 Task: Set the theme color for the current profile to "Orange".
Action: Mouse moved to (973, 29)
Screenshot: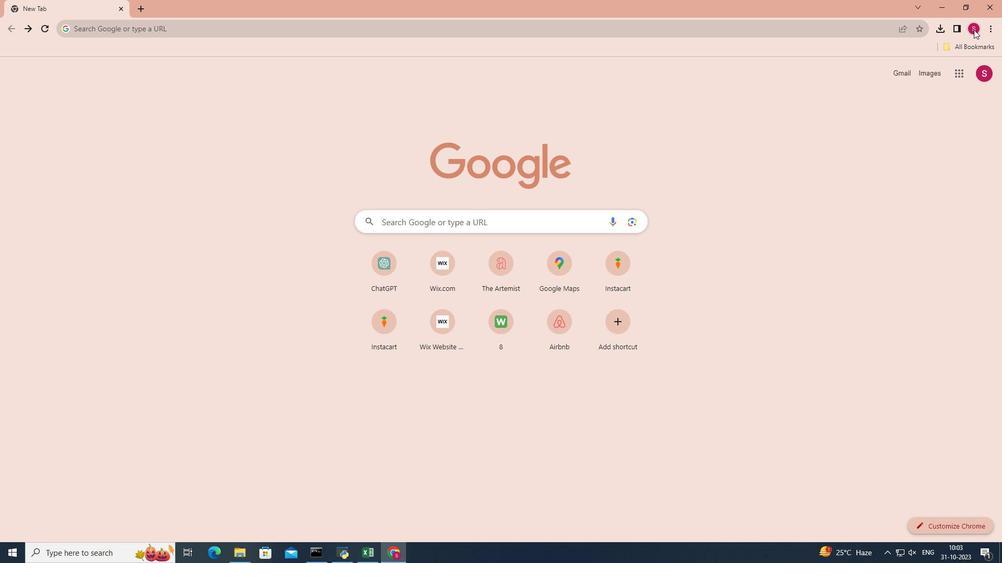
Action: Mouse pressed left at (973, 29)
Screenshot: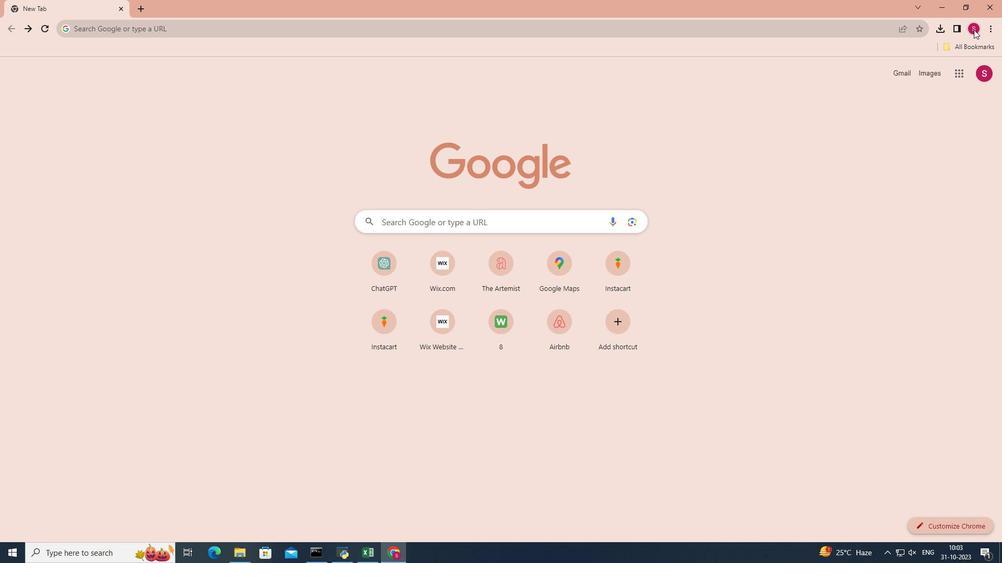 
Action: Mouse moved to (964, 69)
Screenshot: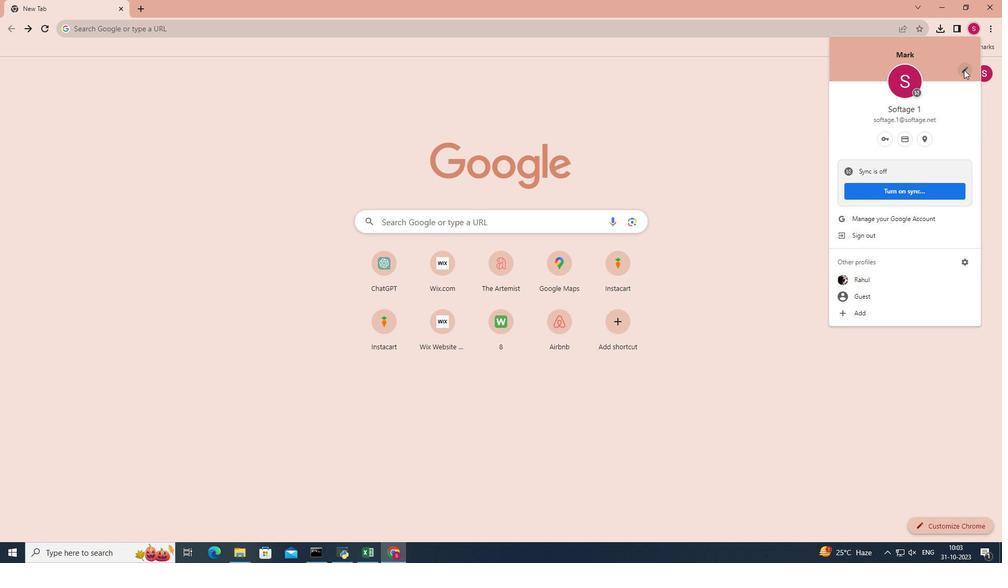 
Action: Mouse pressed left at (964, 69)
Screenshot: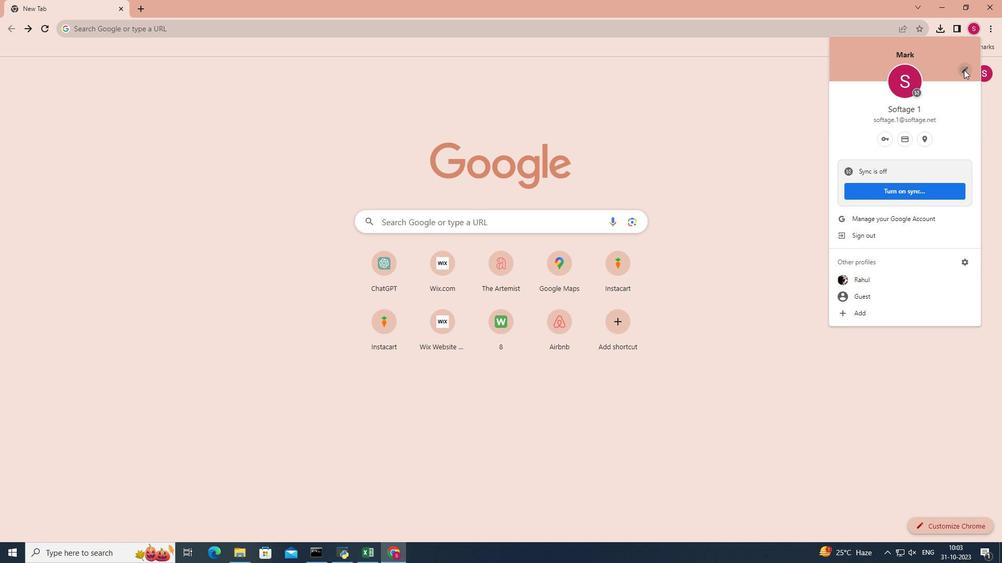 
Action: Mouse pressed left at (964, 69)
Screenshot: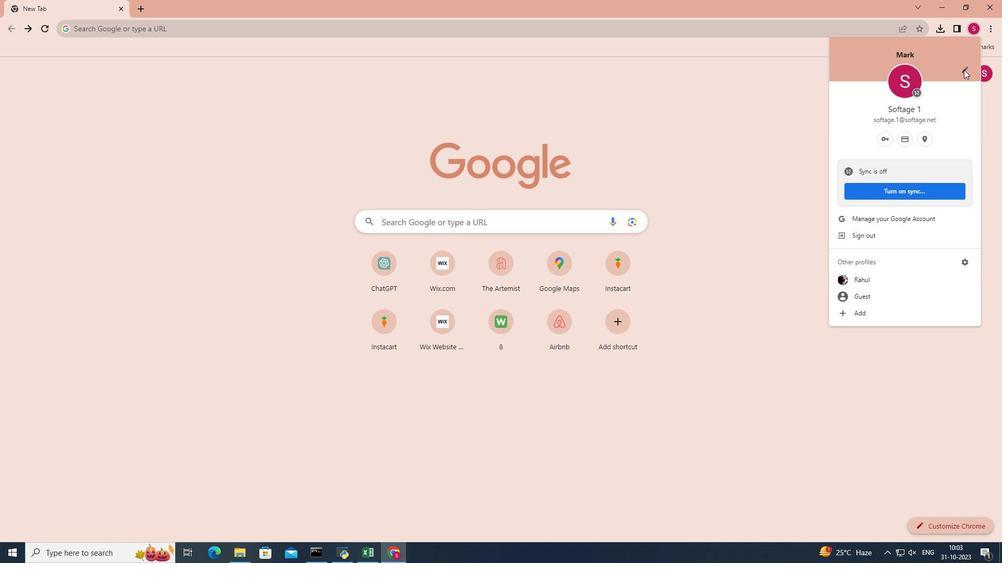 
Action: Mouse moved to (417, 306)
Screenshot: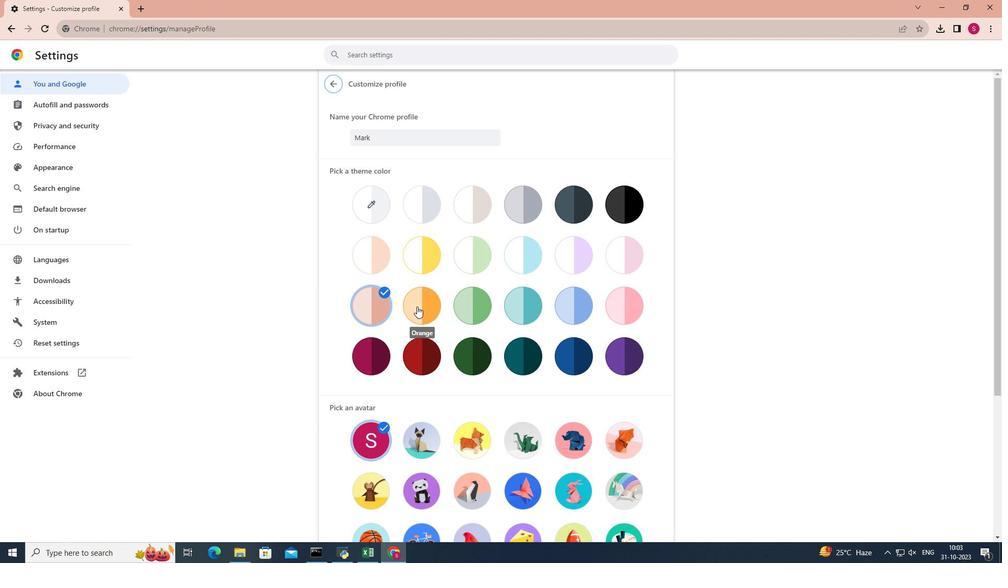
Action: Mouse pressed left at (417, 306)
Screenshot: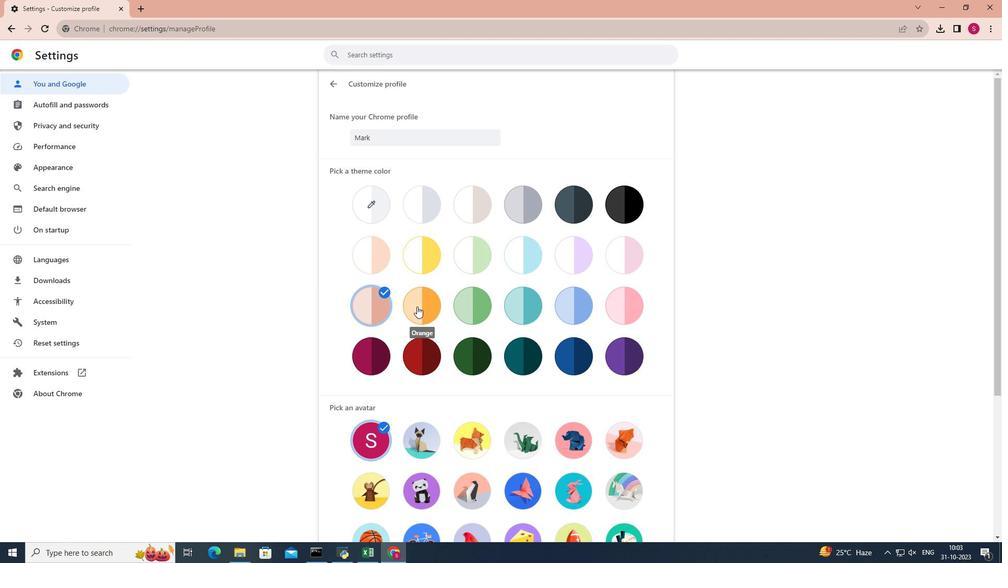 
Action: Mouse moved to (699, 302)
Screenshot: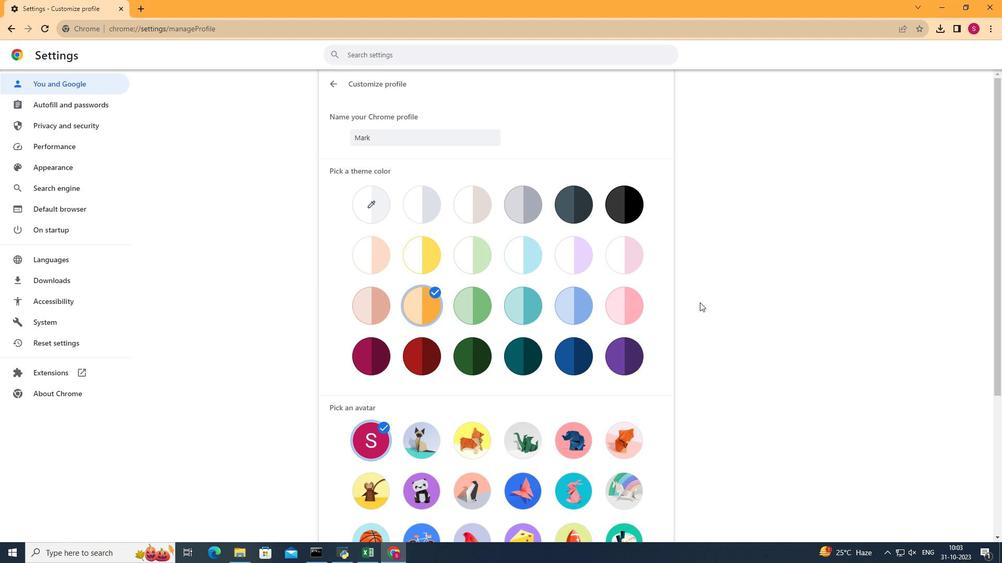 
Action: Mouse pressed left at (699, 302)
Screenshot: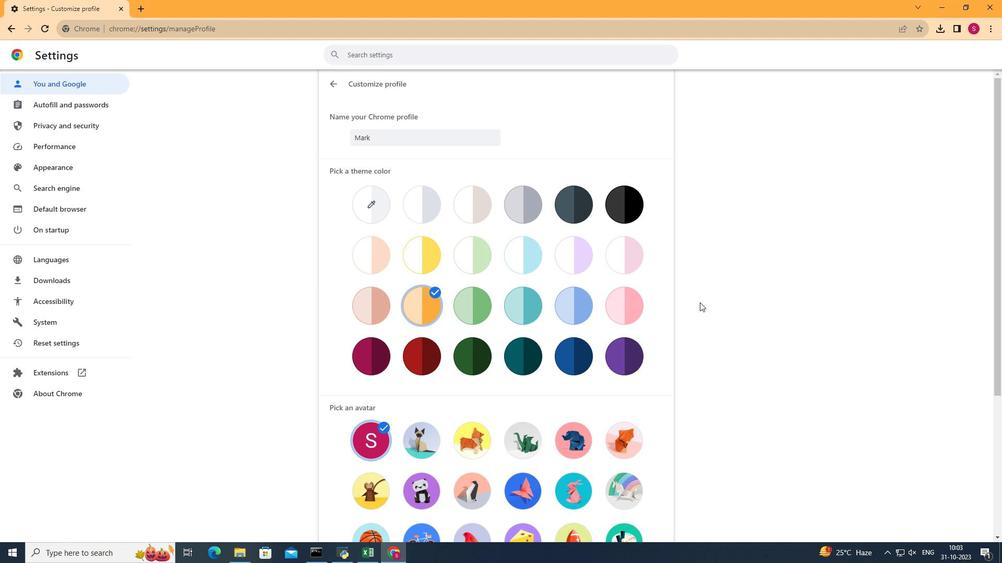 
